 Task: Create a rule from the Agile list, Priority changed -> Complete task in the project AgileHarbor if Priority Cleared then Complete Task
Action: Mouse moved to (77, 411)
Screenshot: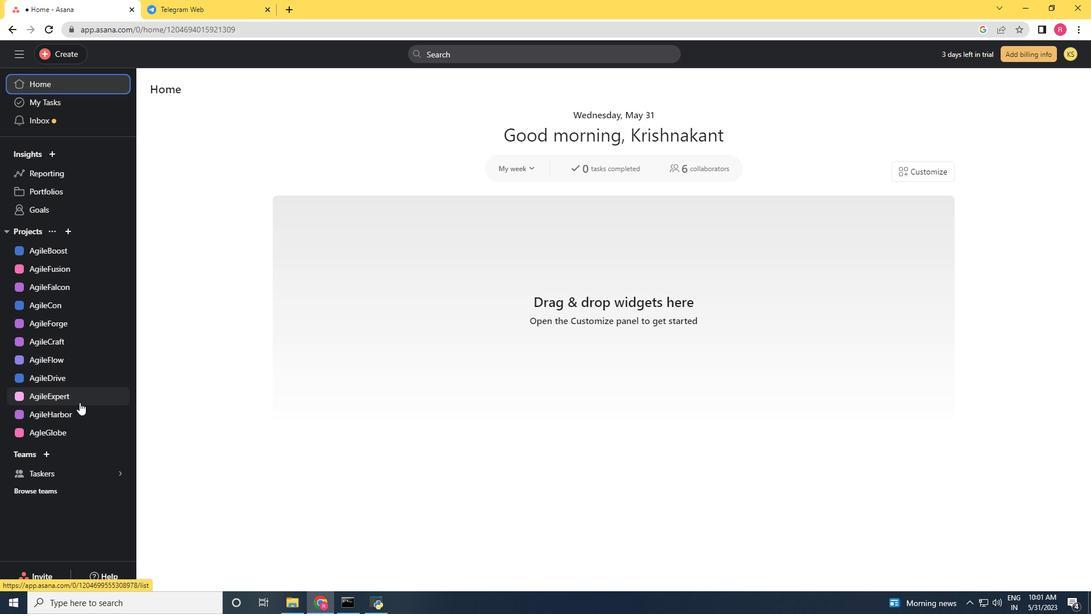 
Action: Mouse pressed left at (77, 411)
Screenshot: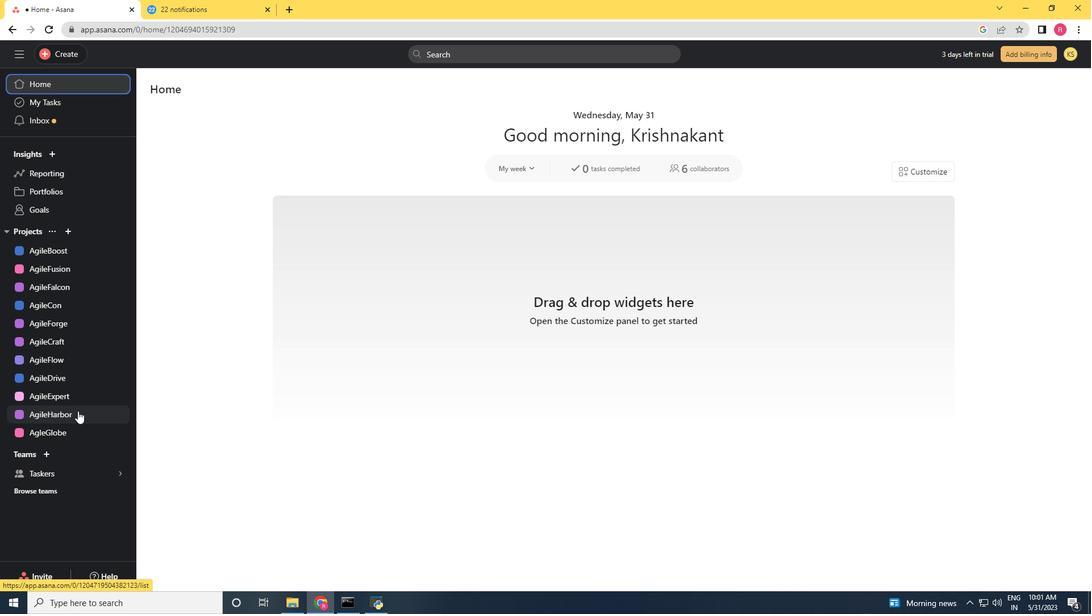 
Action: Mouse moved to (1060, 94)
Screenshot: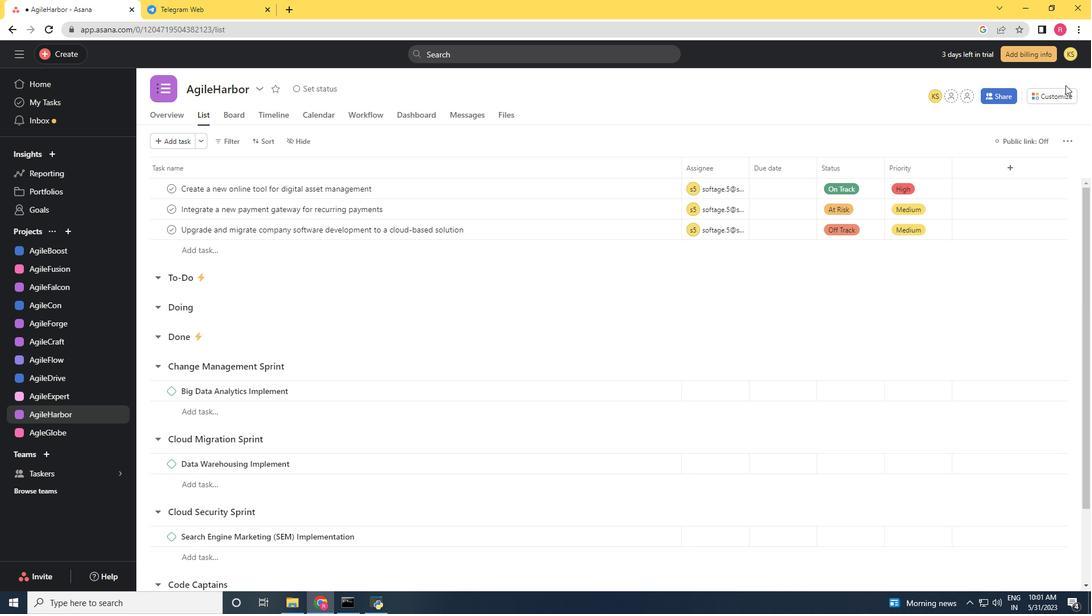 
Action: Mouse pressed left at (1060, 94)
Screenshot: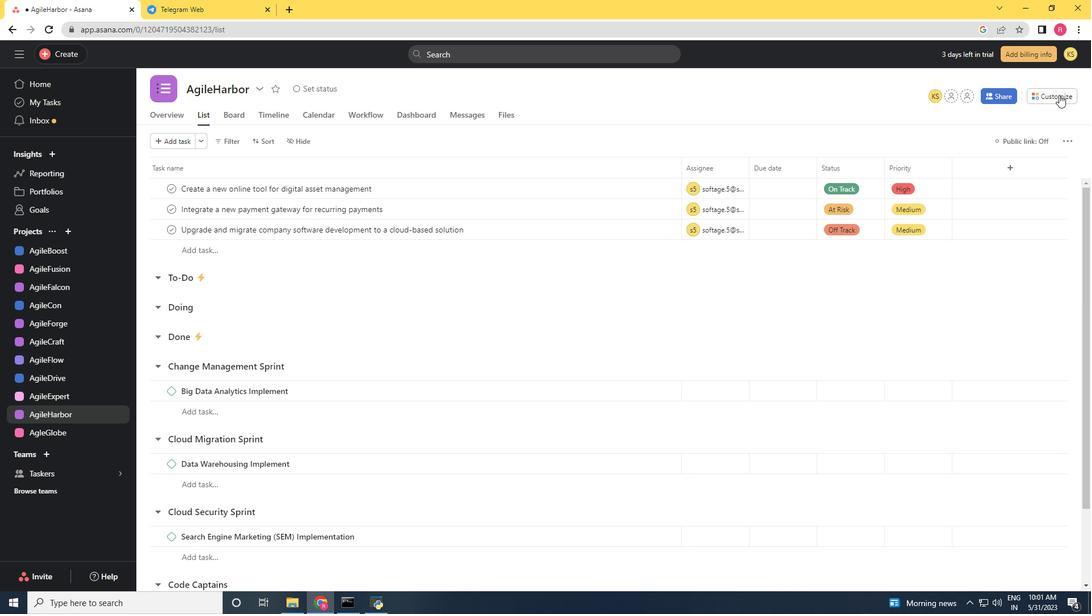 
Action: Mouse moved to (857, 247)
Screenshot: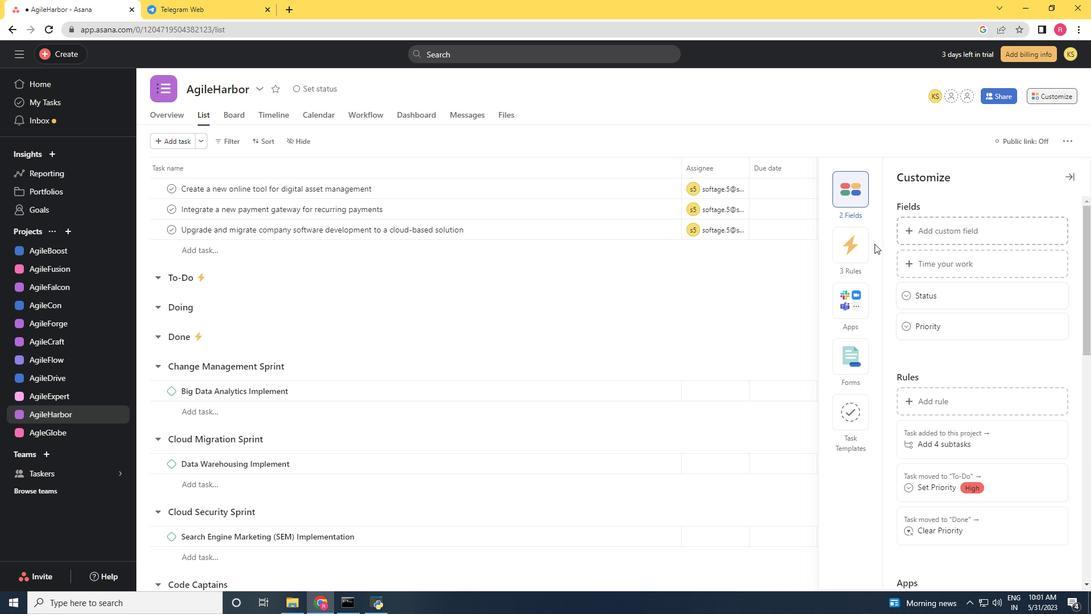 
Action: Mouse pressed left at (857, 247)
Screenshot: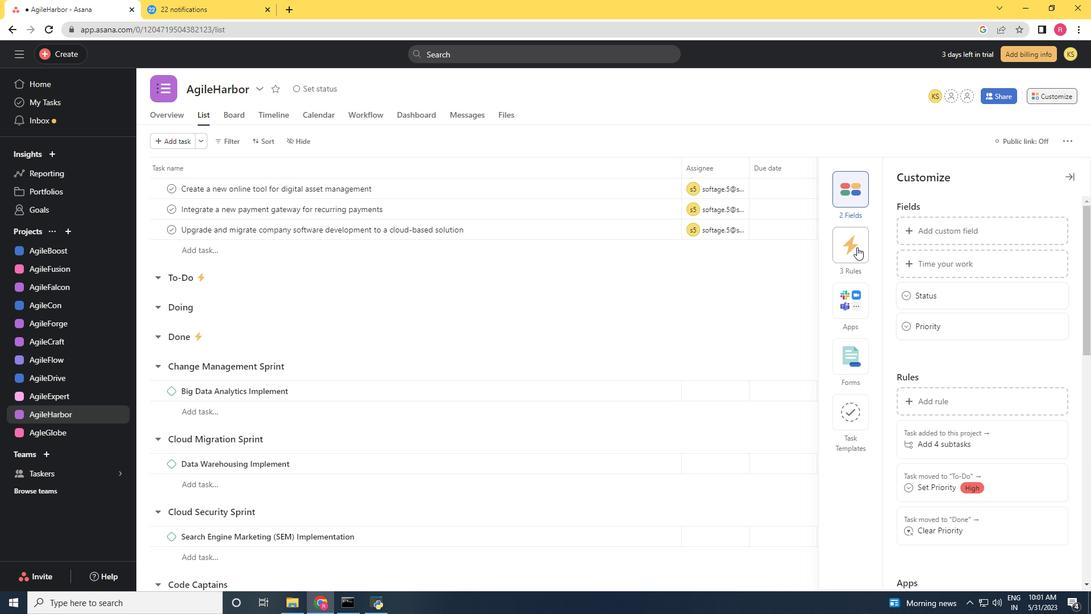 
Action: Mouse moved to (933, 230)
Screenshot: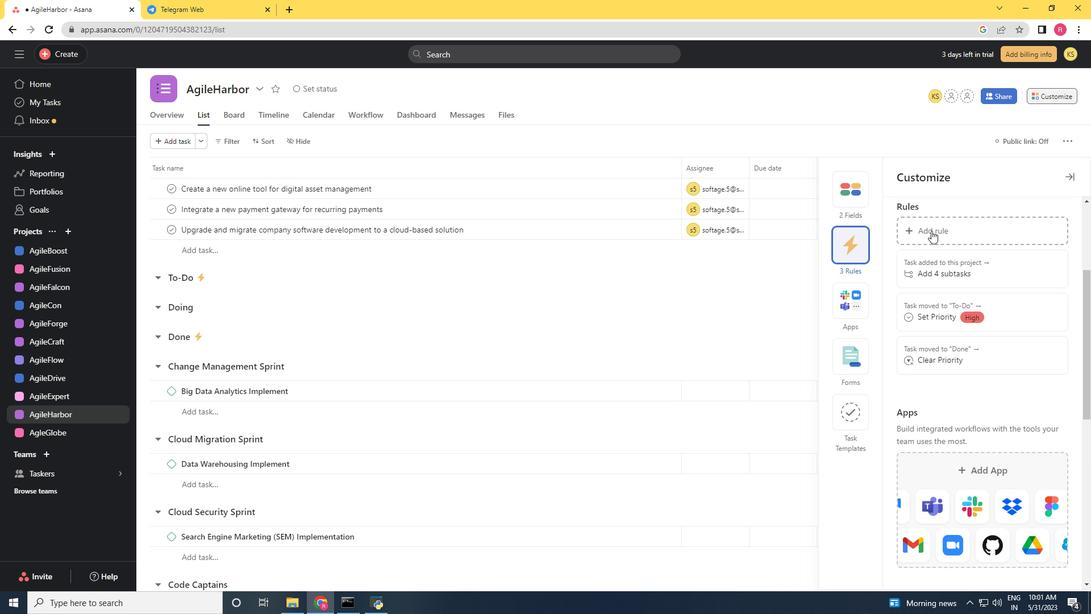 
Action: Mouse pressed left at (933, 230)
Screenshot: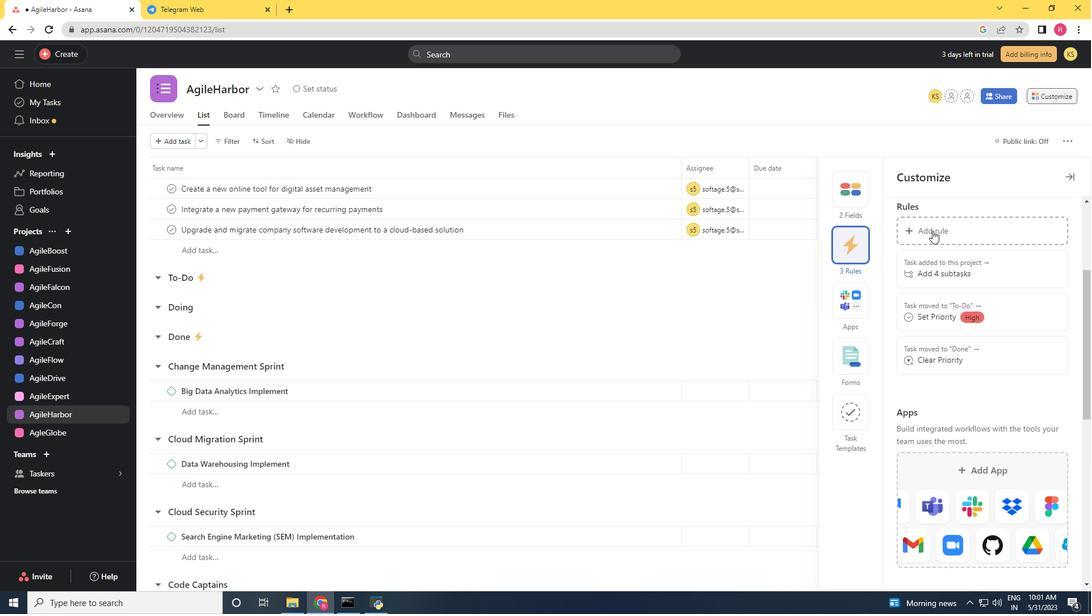 
Action: Mouse moved to (236, 164)
Screenshot: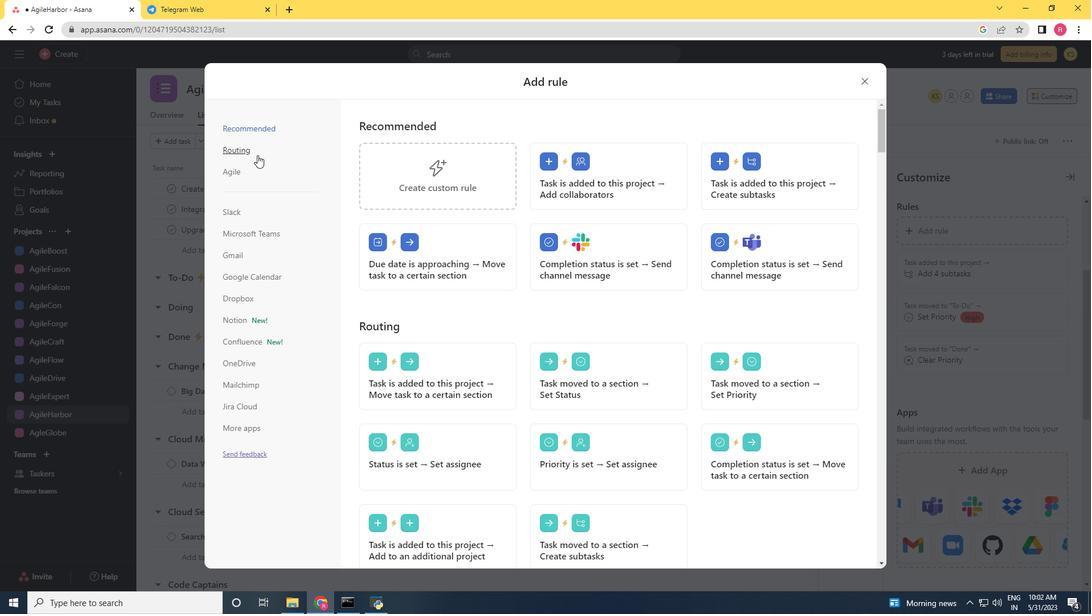 
Action: Mouse pressed left at (236, 164)
Screenshot: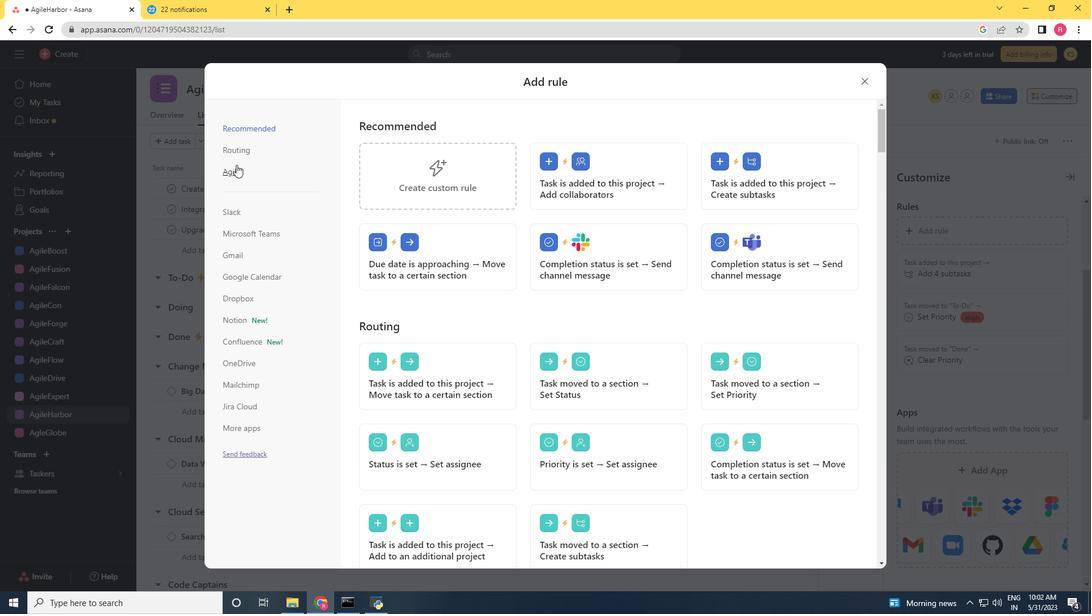 
Action: Mouse moved to (650, 166)
Screenshot: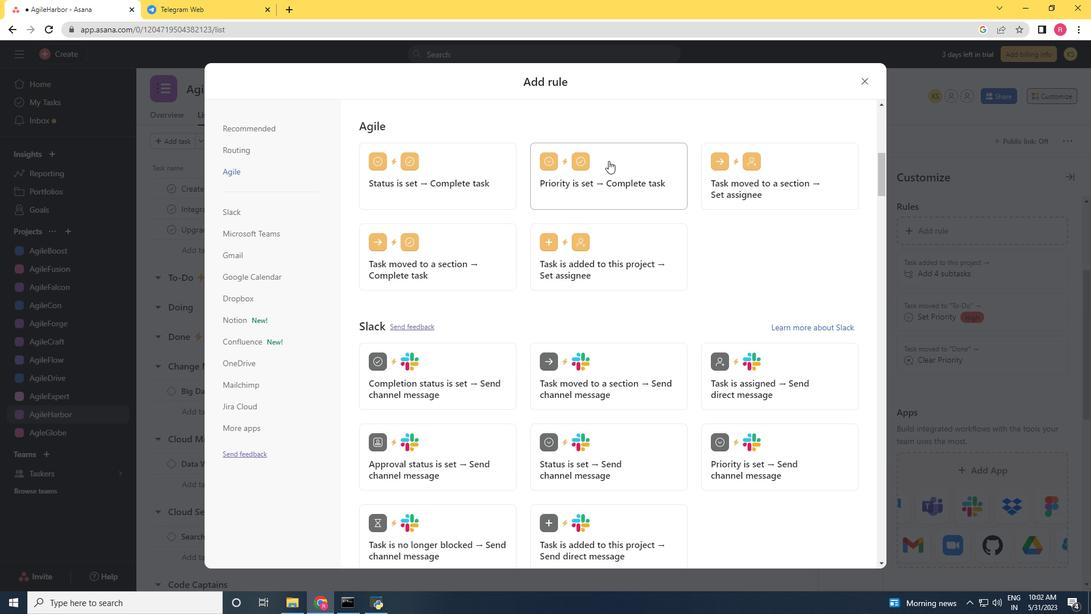 
Action: Mouse pressed left at (650, 166)
Screenshot: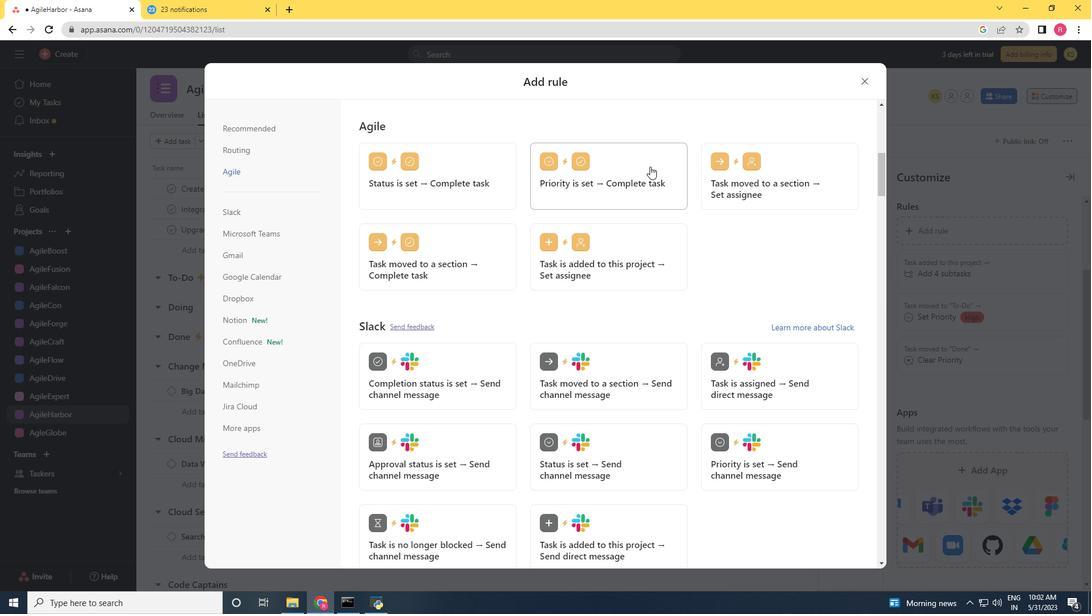 
Action: Mouse moved to (700, 205)
Screenshot: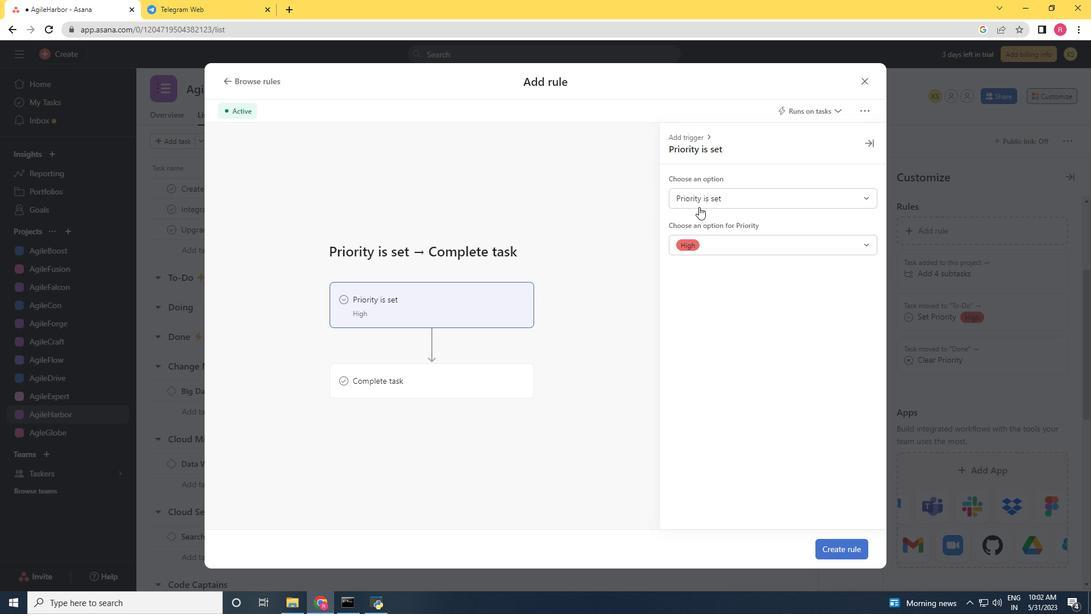 
Action: Mouse pressed left at (700, 205)
Screenshot: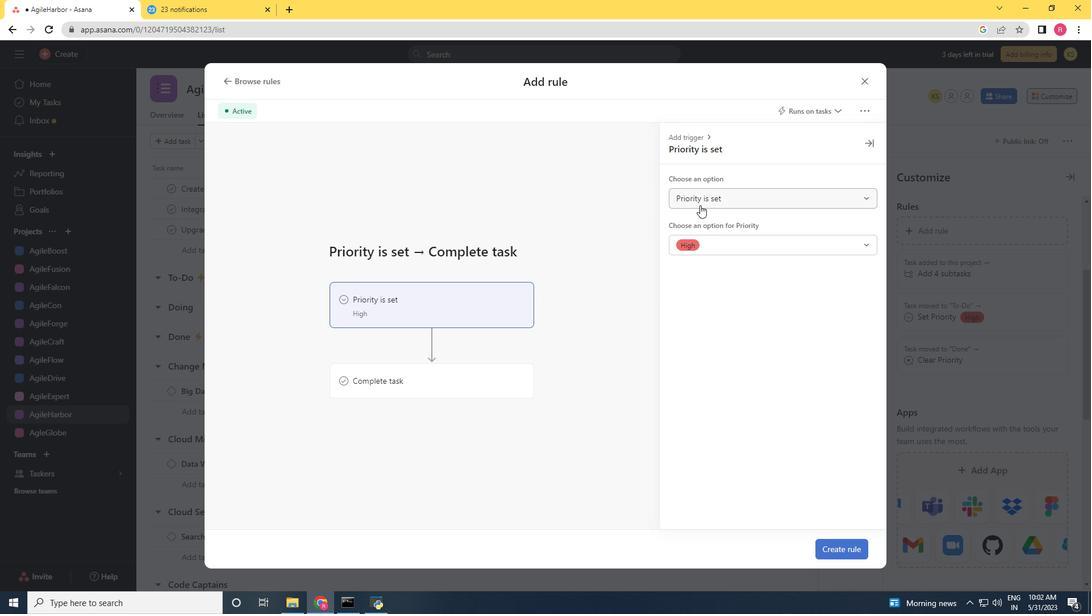 
Action: Mouse moved to (707, 241)
Screenshot: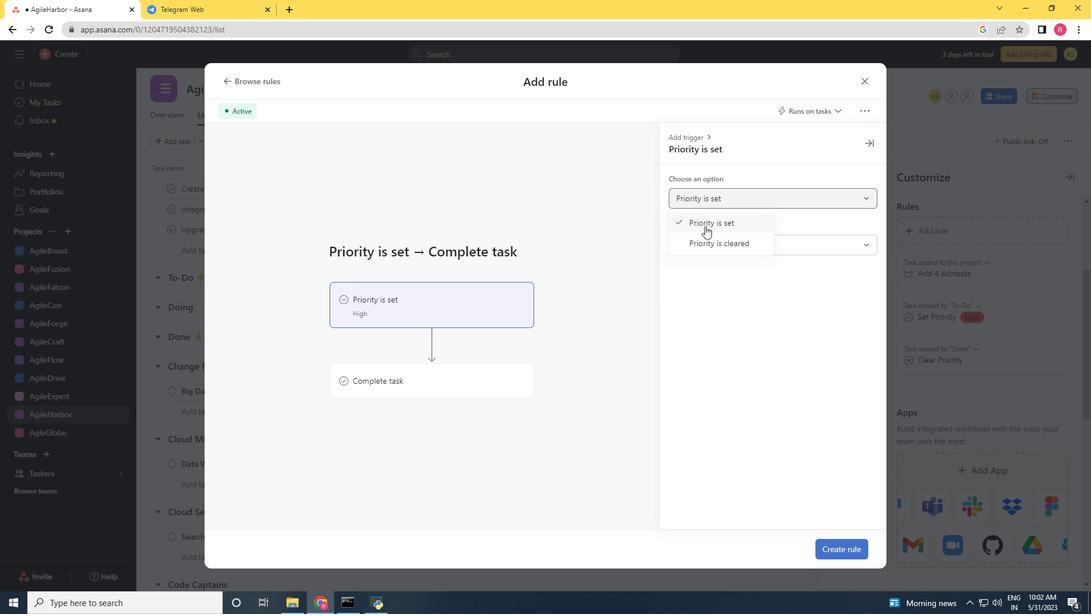
Action: Mouse pressed left at (707, 241)
Screenshot: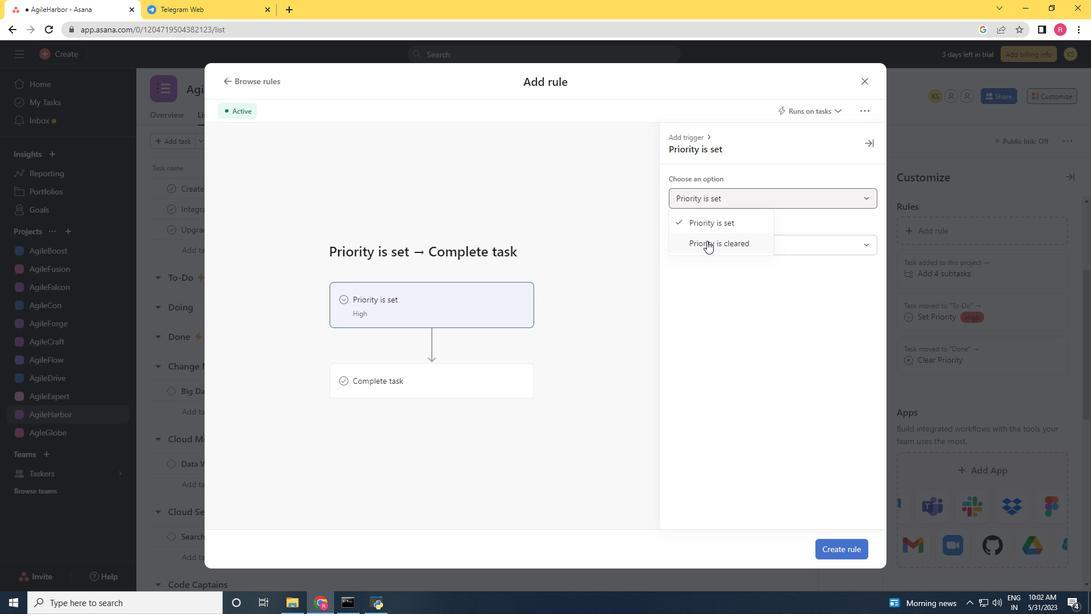 
Action: Mouse moved to (446, 376)
Screenshot: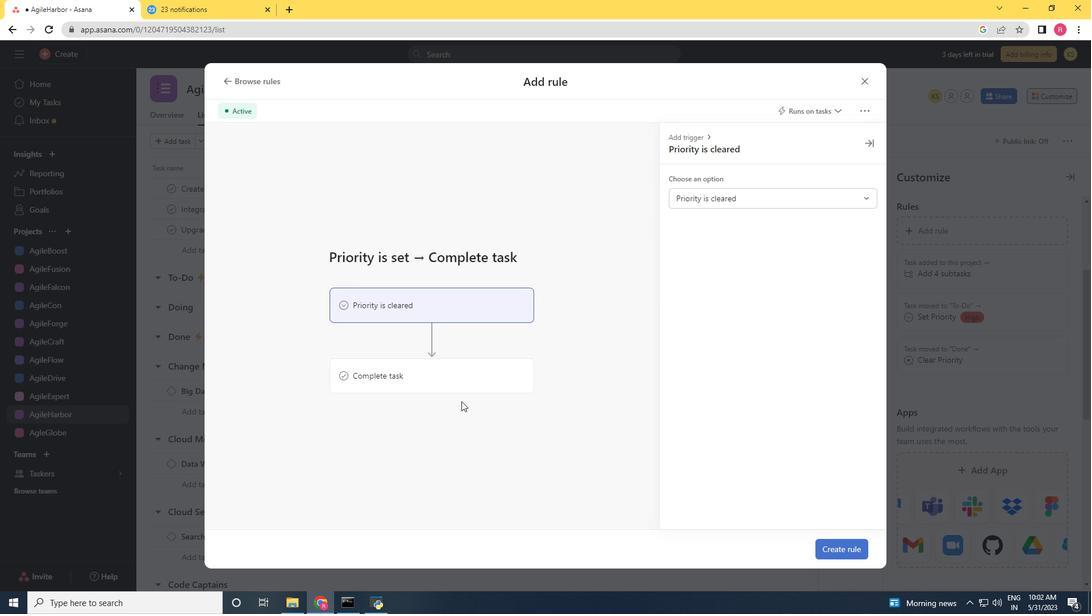 
Action: Mouse pressed left at (446, 376)
Screenshot: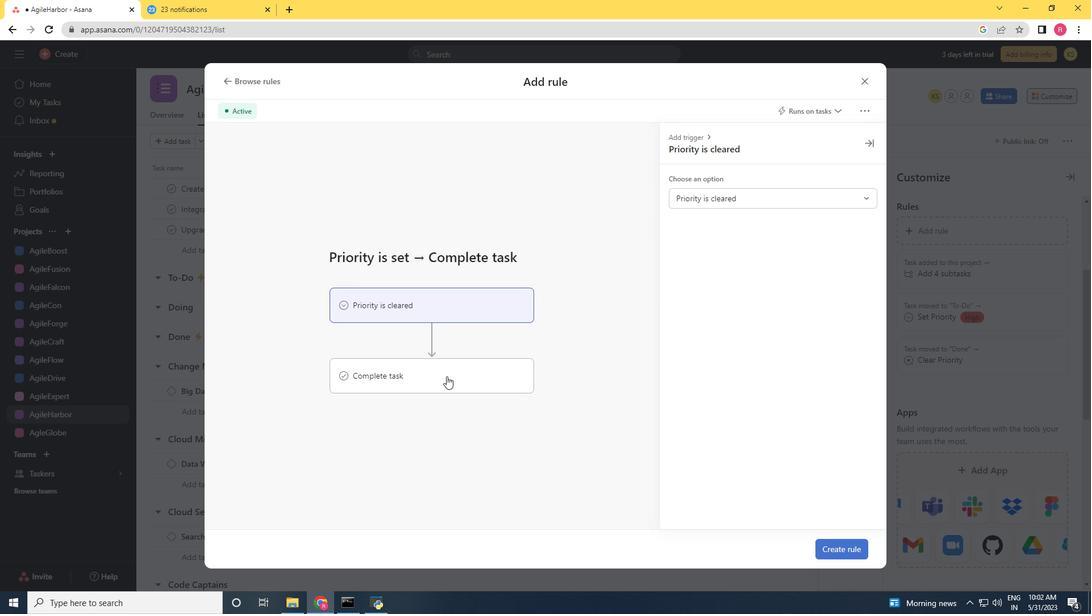 
Action: Mouse moved to (715, 204)
Screenshot: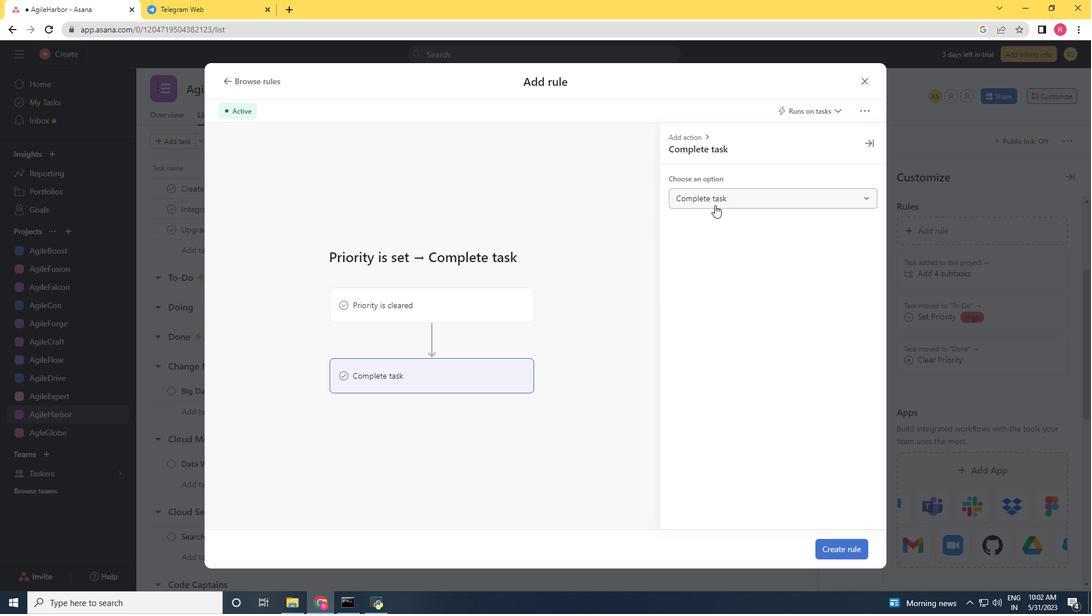 
Action: Mouse pressed left at (715, 204)
Screenshot: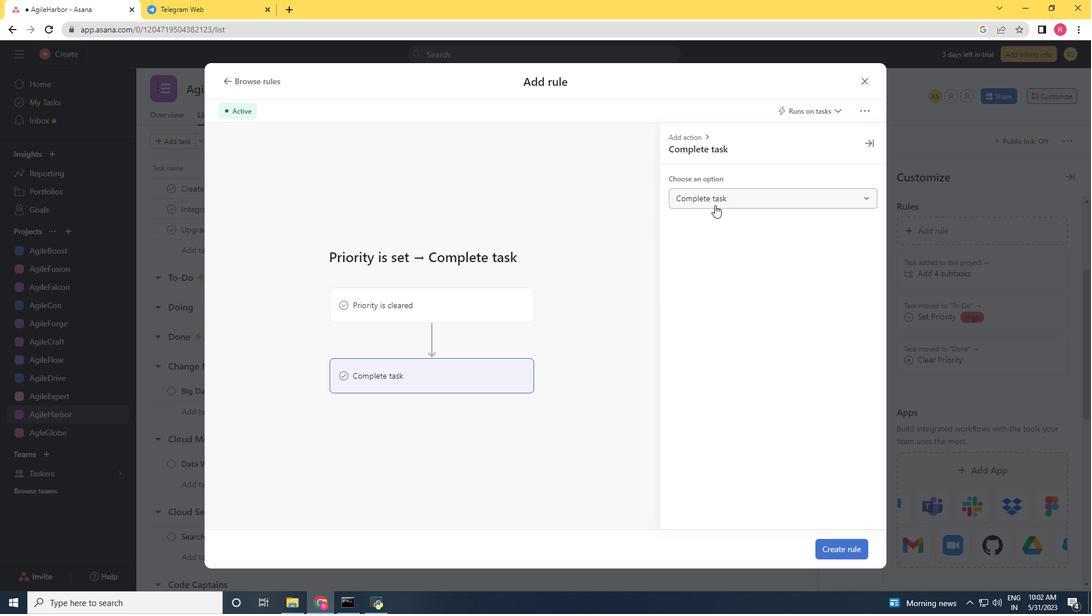 
Action: Mouse moved to (715, 224)
Screenshot: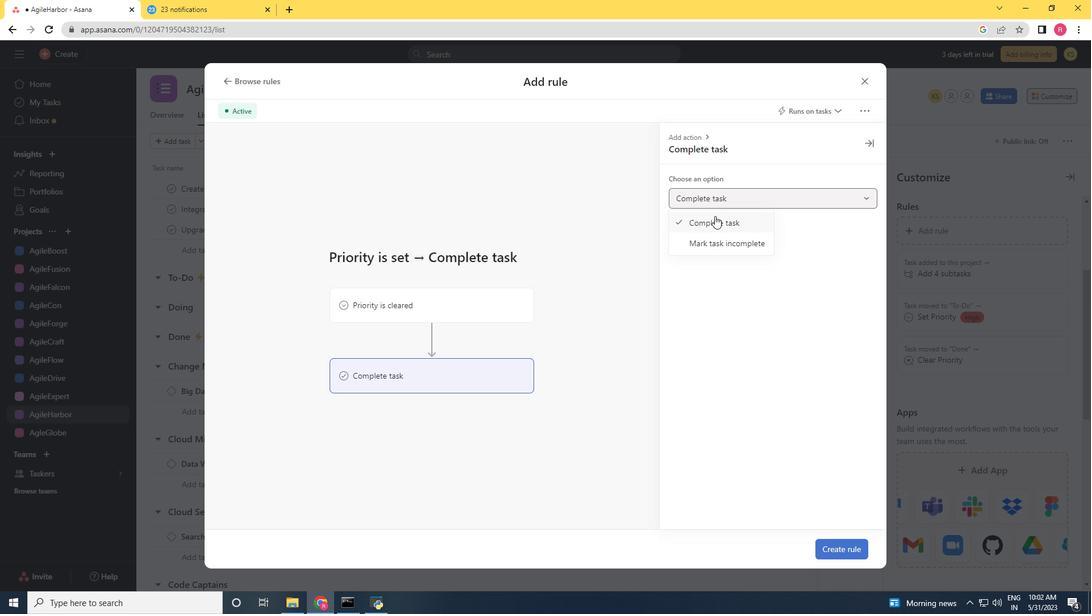
Action: Mouse pressed left at (715, 224)
Screenshot: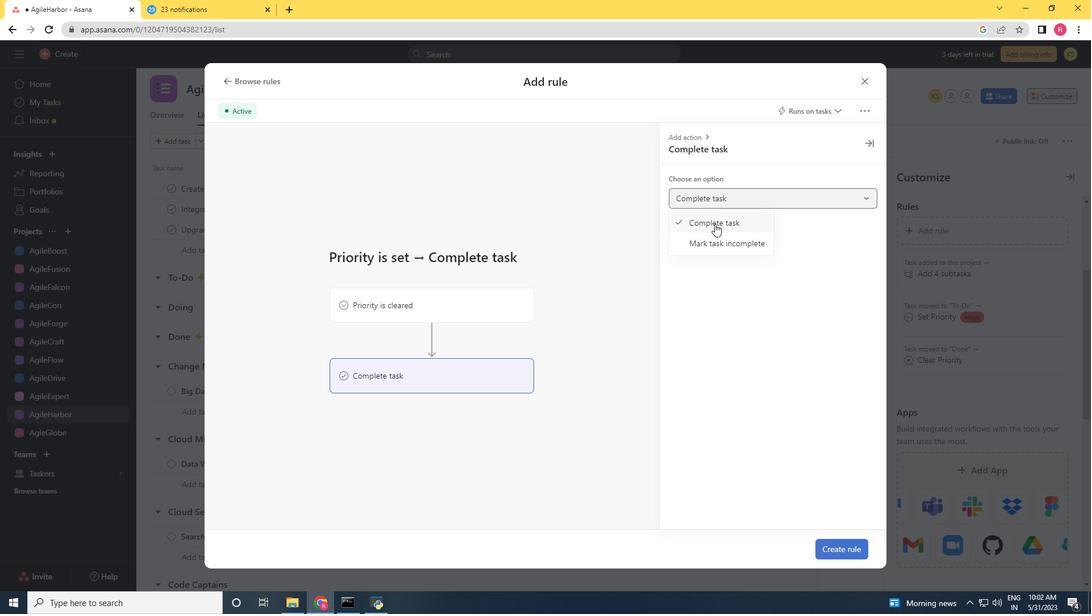 
Action: Mouse moved to (855, 554)
Screenshot: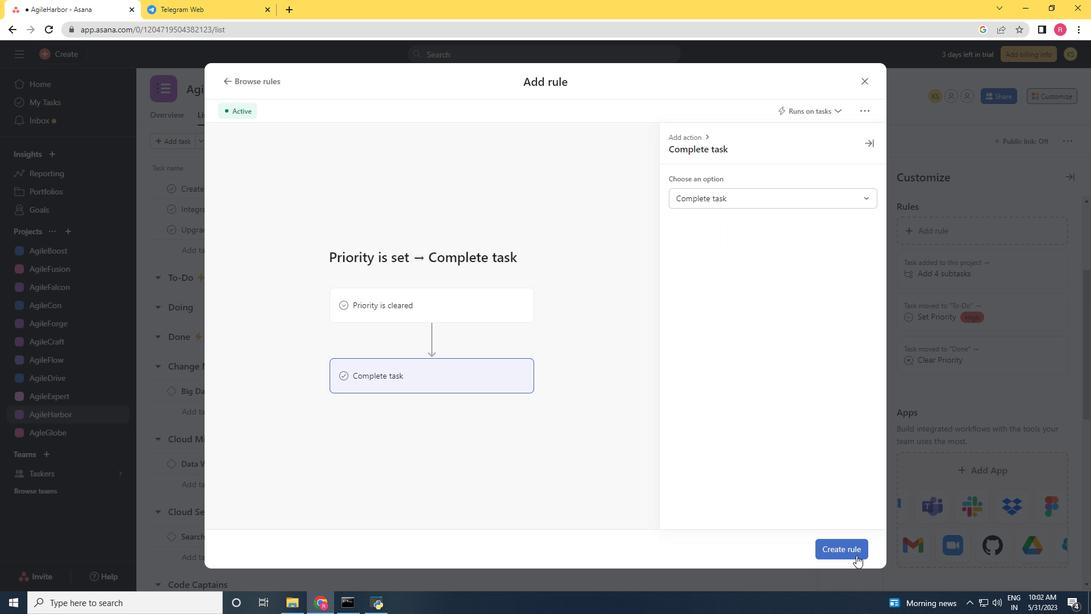 
Action: Mouse pressed left at (855, 554)
Screenshot: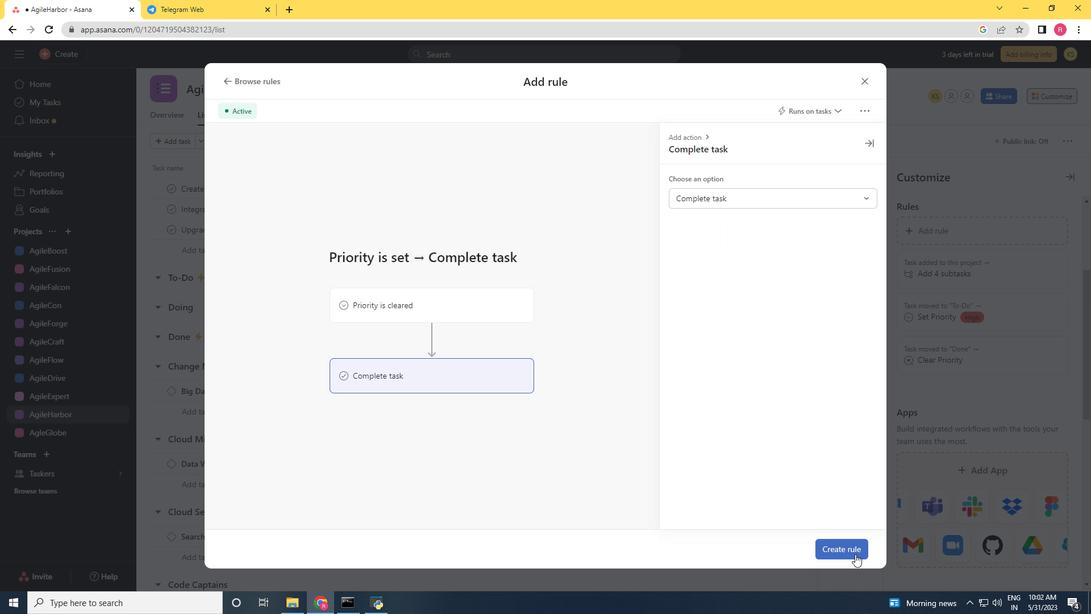 
